 Task: Search for today's events in the current folder of the calendar.
Action: Mouse moved to (14, 56)
Screenshot: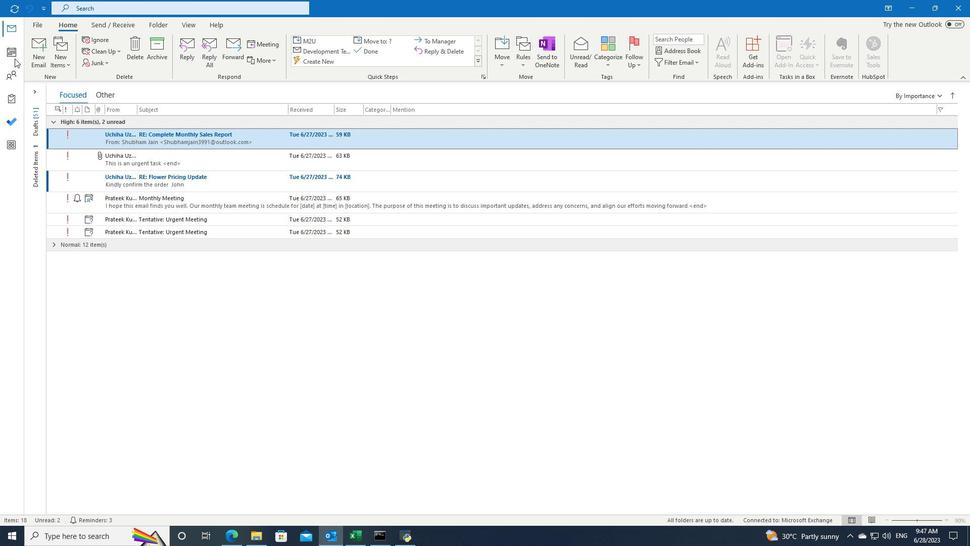 
Action: Mouse pressed left at (14, 56)
Screenshot: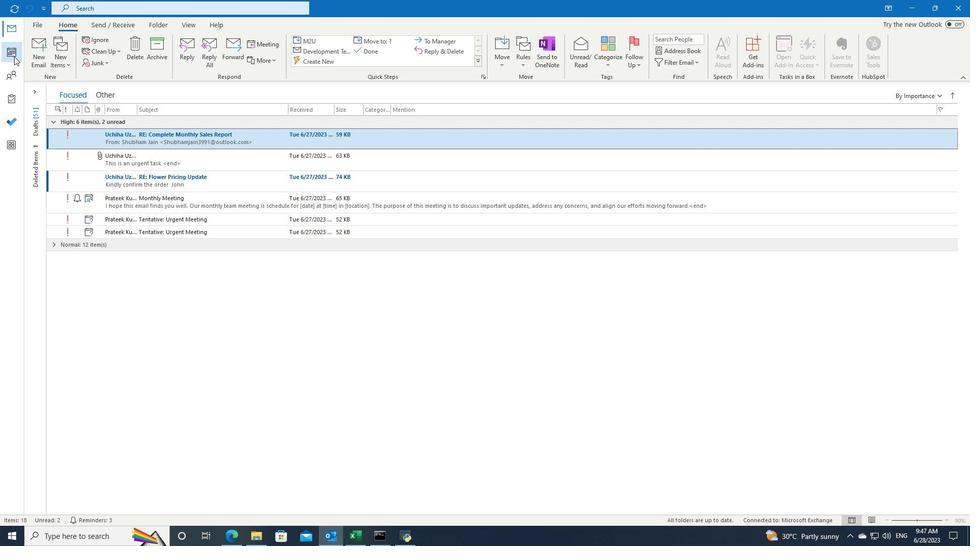 
Action: Mouse moved to (294, 8)
Screenshot: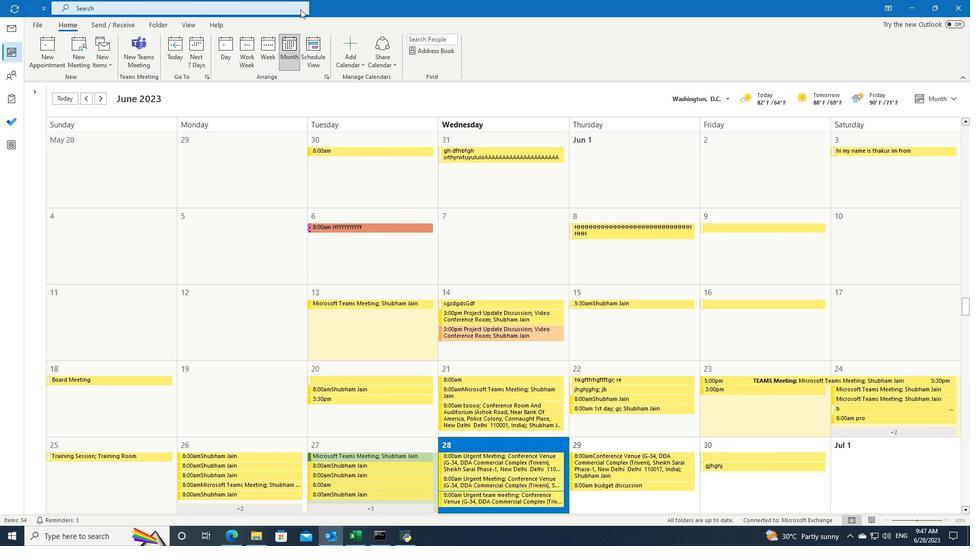 
Action: Mouse pressed left at (294, 8)
Screenshot: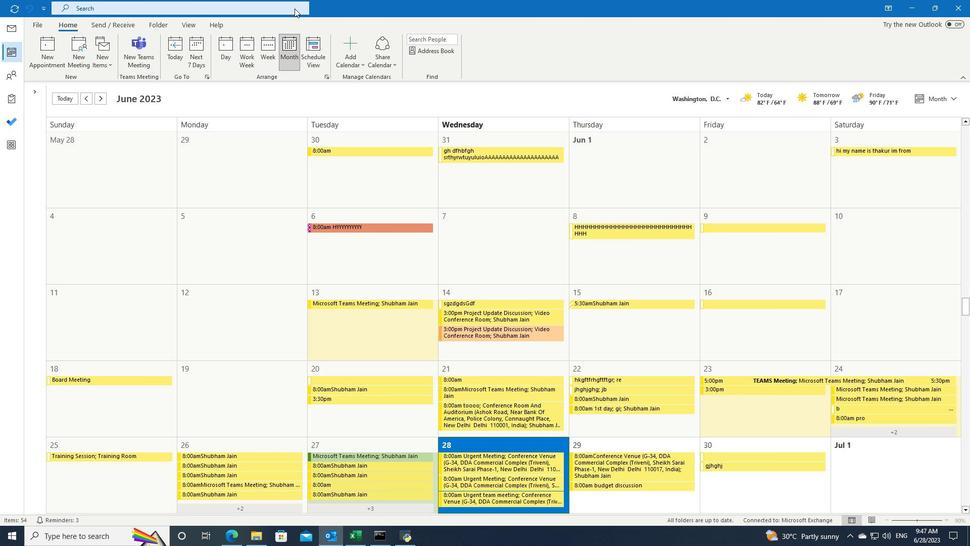 
Action: Mouse moved to (343, 8)
Screenshot: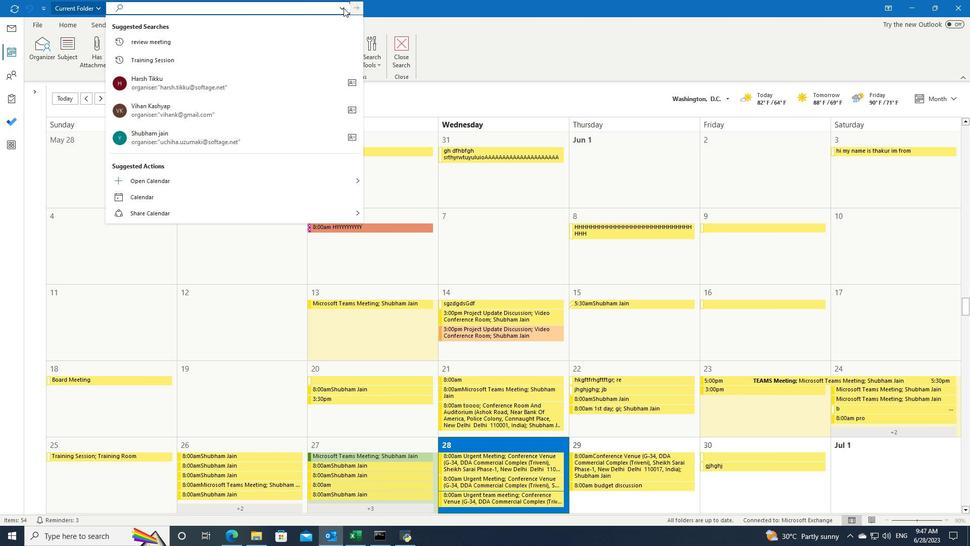 
Action: Mouse pressed left at (343, 8)
Screenshot: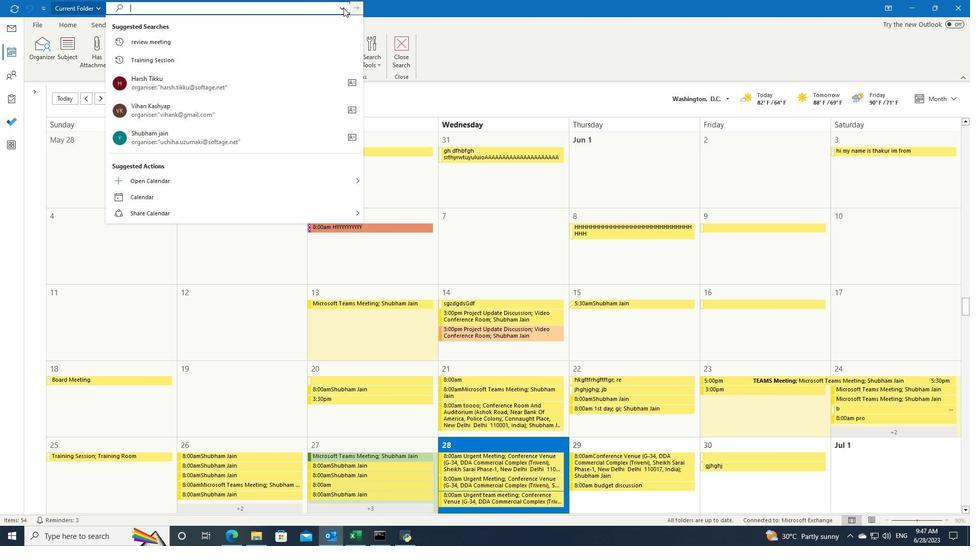 
Action: Mouse moved to (349, 80)
Screenshot: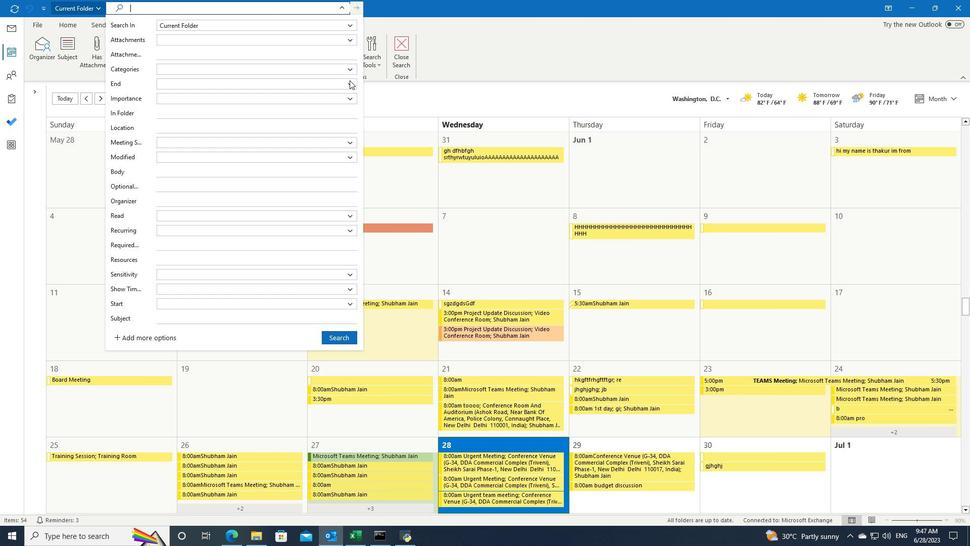 
Action: Mouse pressed left at (349, 80)
Screenshot: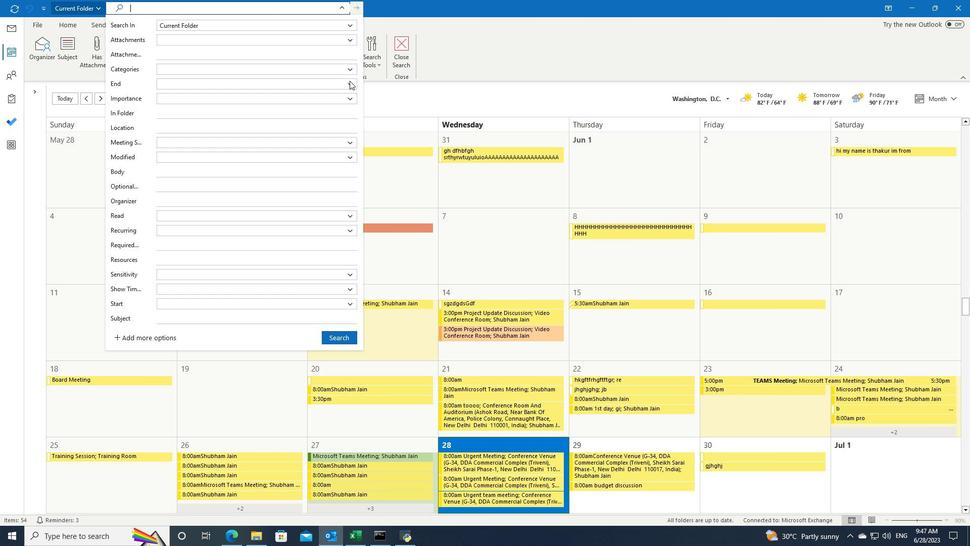 
Action: Mouse moved to (242, 107)
Screenshot: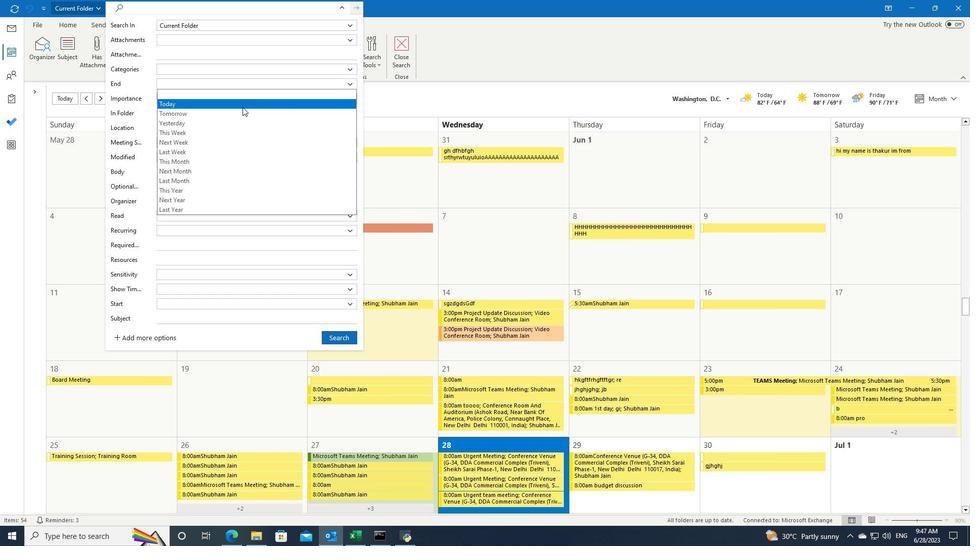 
Action: Mouse pressed left at (242, 107)
Screenshot: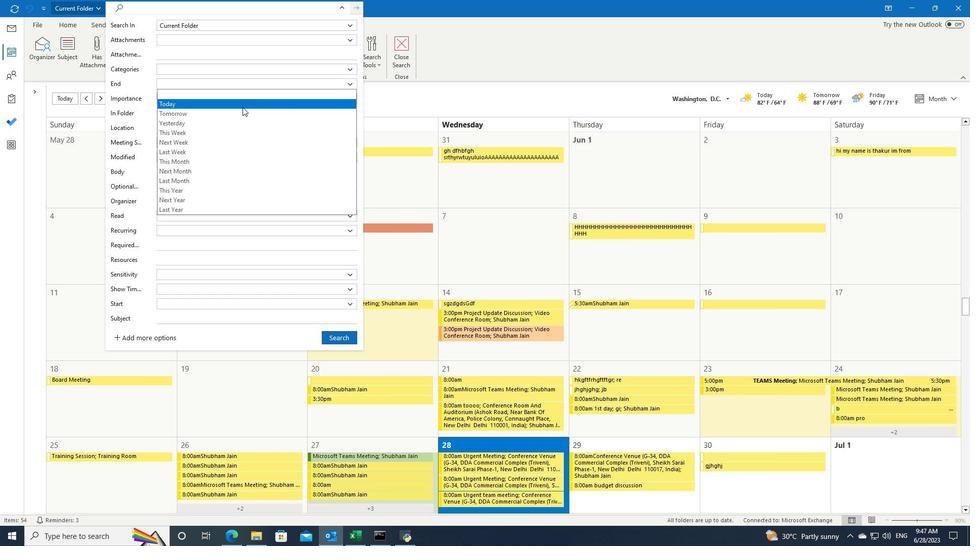 
Action: Mouse moved to (339, 336)
Screenshot: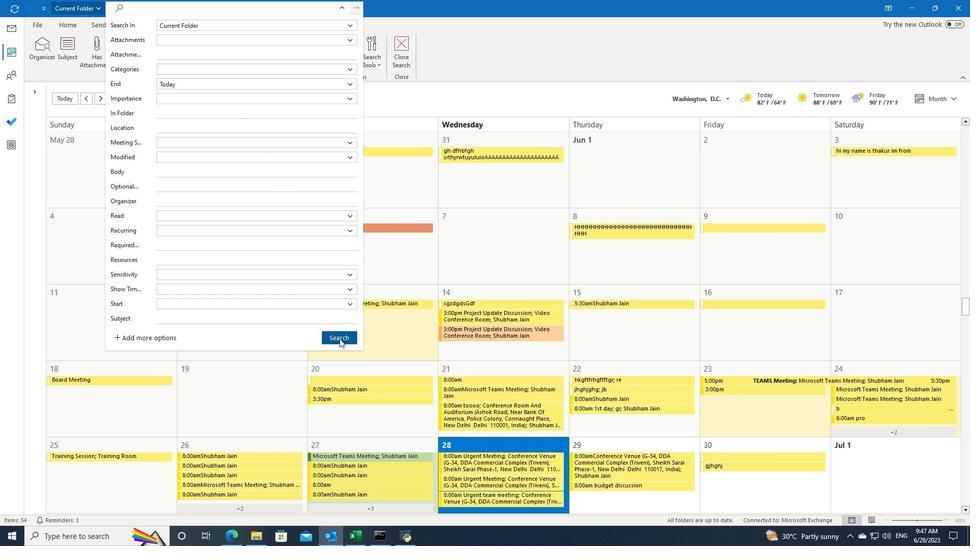 
Action: Mouse pressed left at (339, 336)
Screenshot: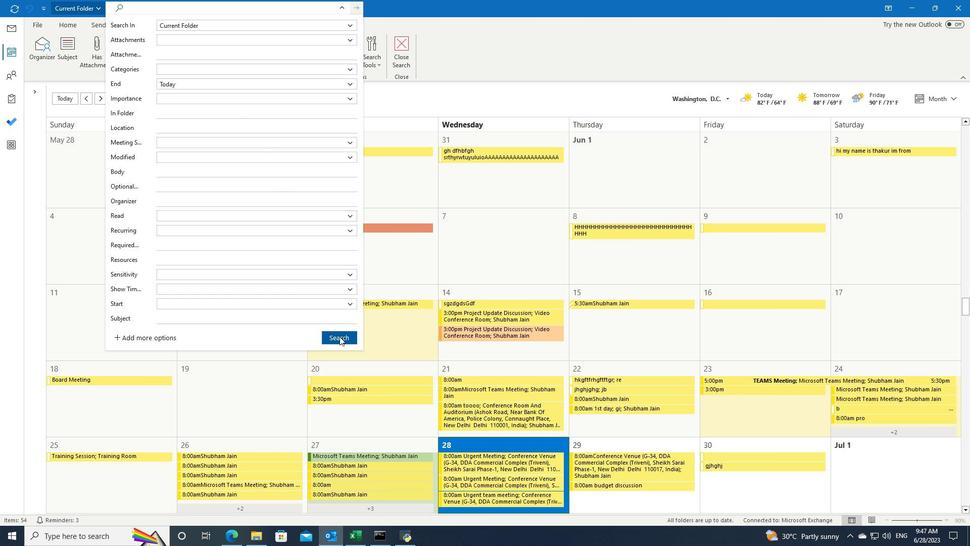 
